 Task: Use the formula "GAMMADIST" in spreadsheet "Project portfolio".
Action: Mouse moved to (122, 106)
Screenshot: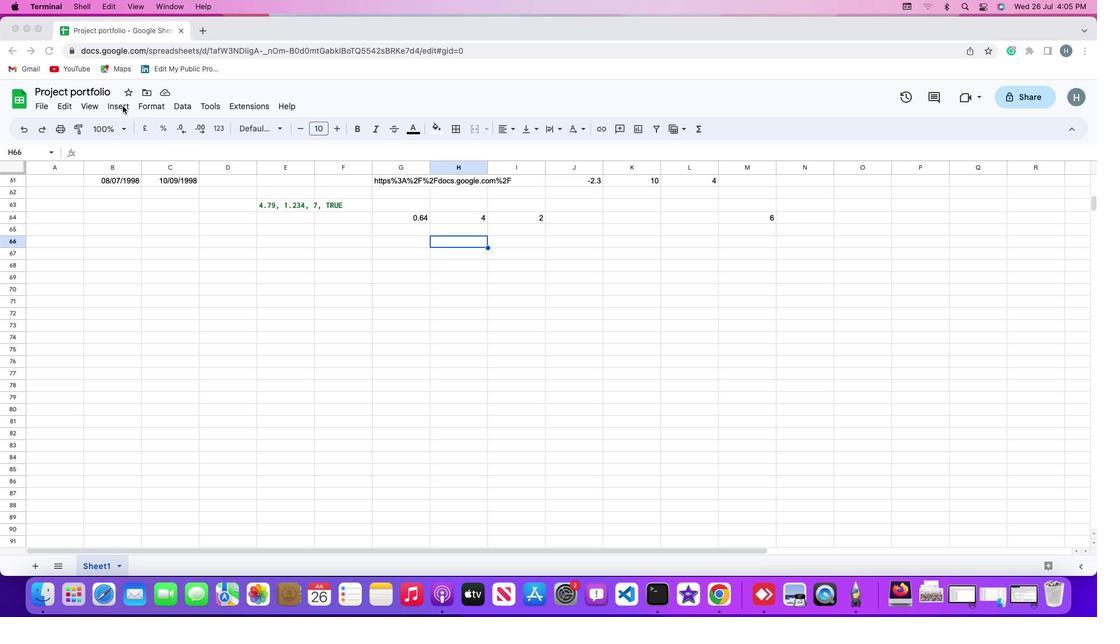 
Action: Mouse pressed left at (122, 106)
Screenshot: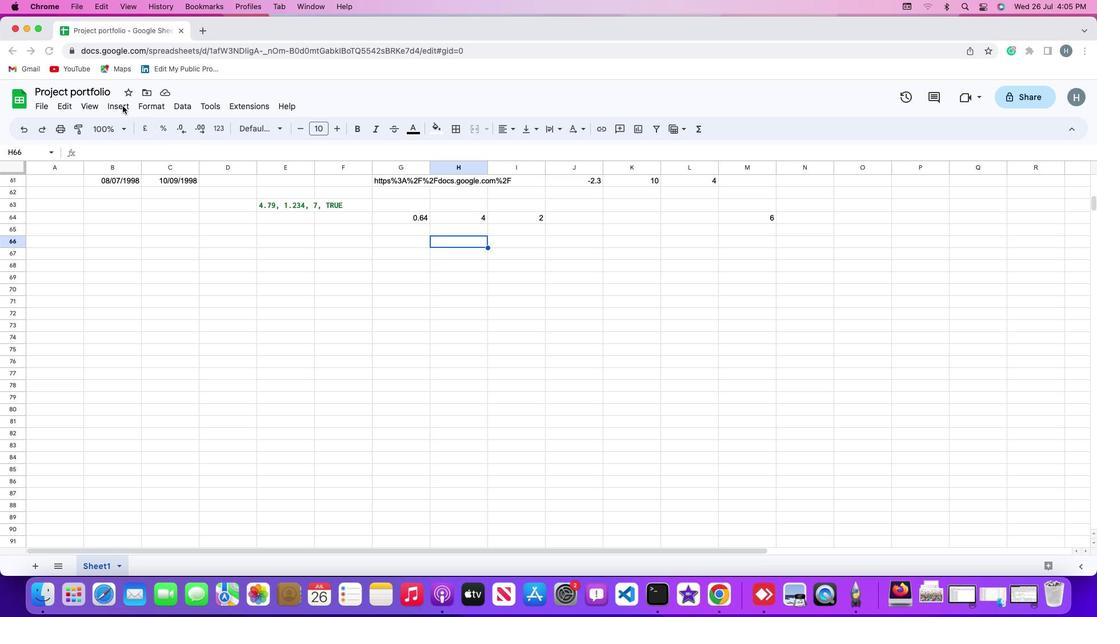 
Action: Mouse moved to (122, 107)
Screenshot: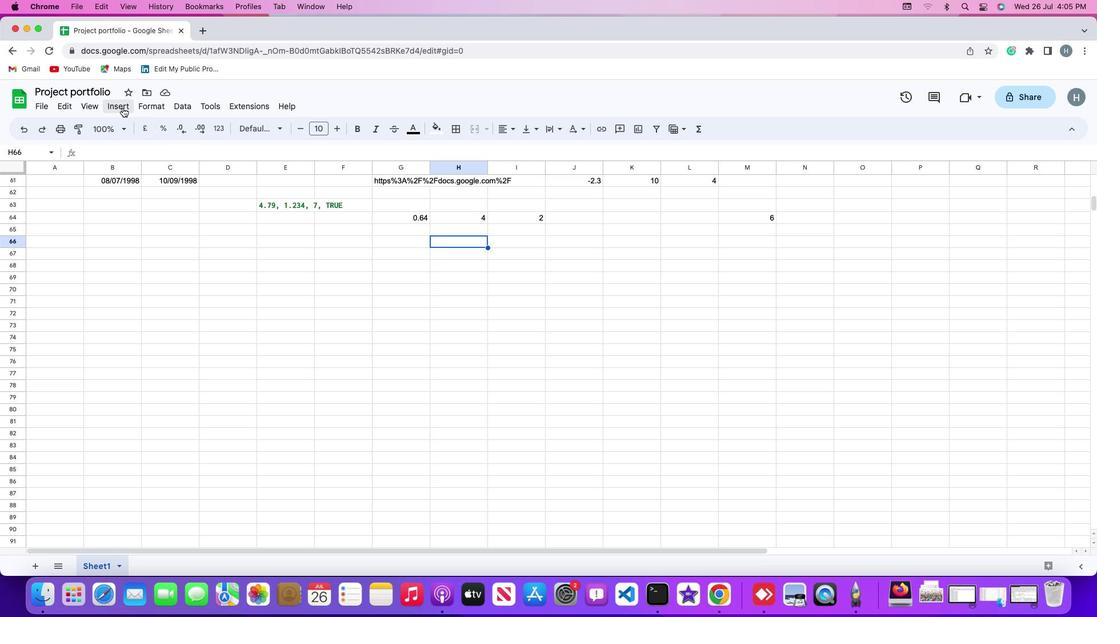 
Action: Mouse pressed left at (122, 107)
Screenshot: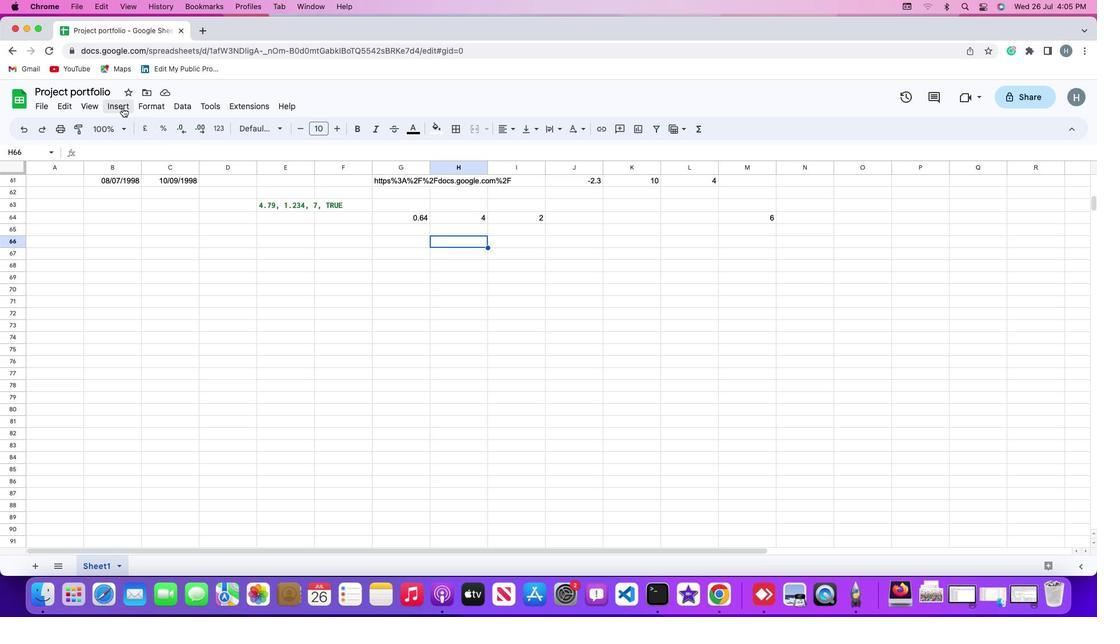 
Action: Mouse moved to (143, 291)
Screenshot: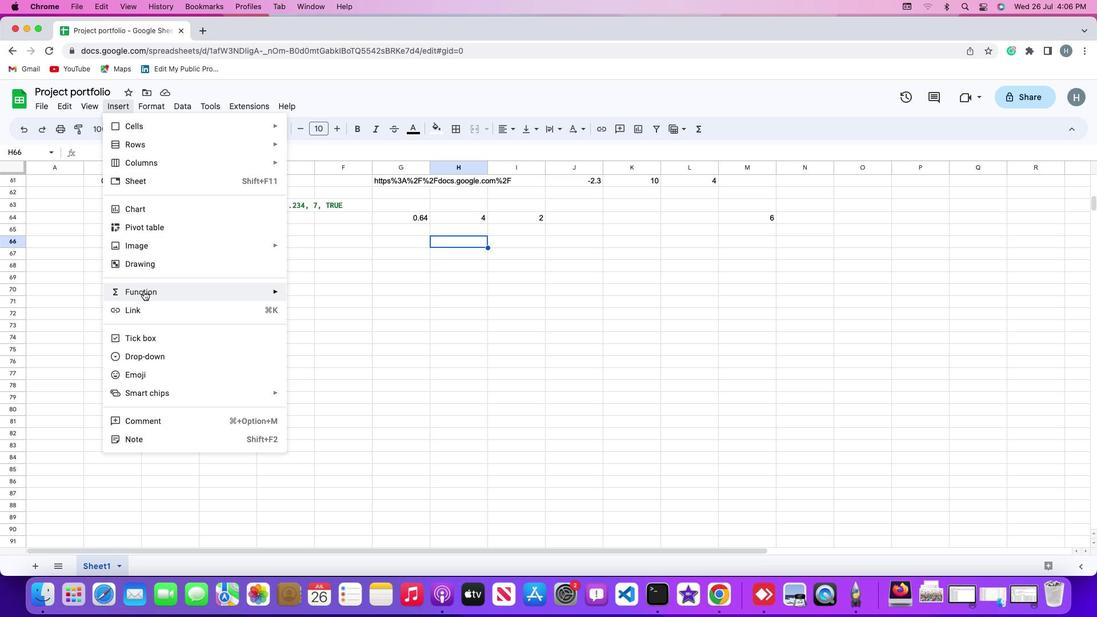 
Action: Mouse pressed left at (143, 291)
Screenshot: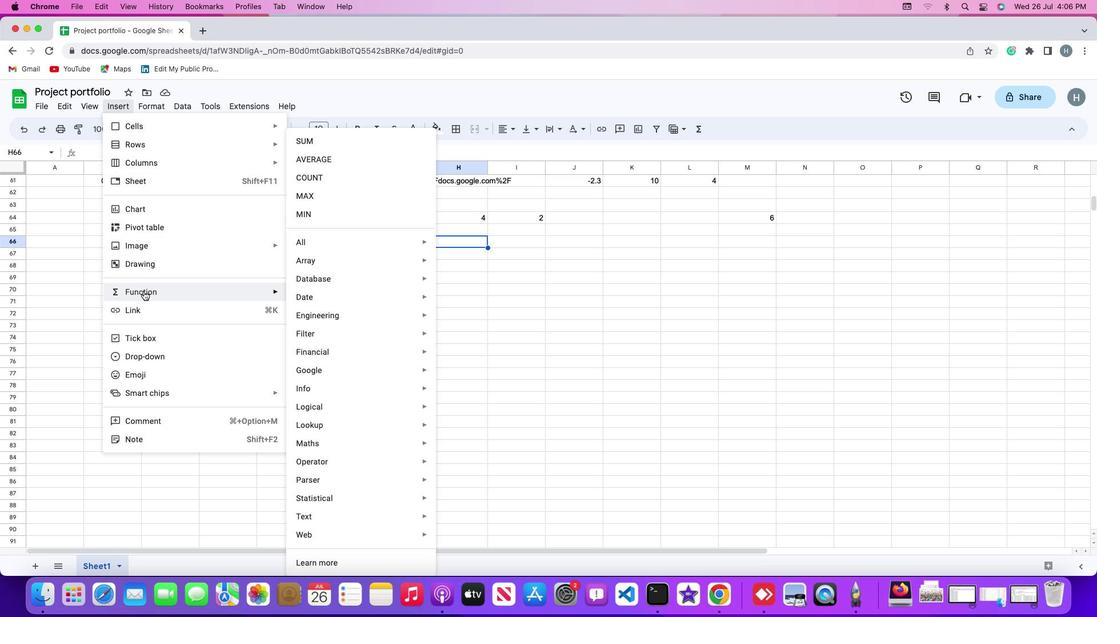 
Action: Mouse moved to (298, 245)
Screenshot: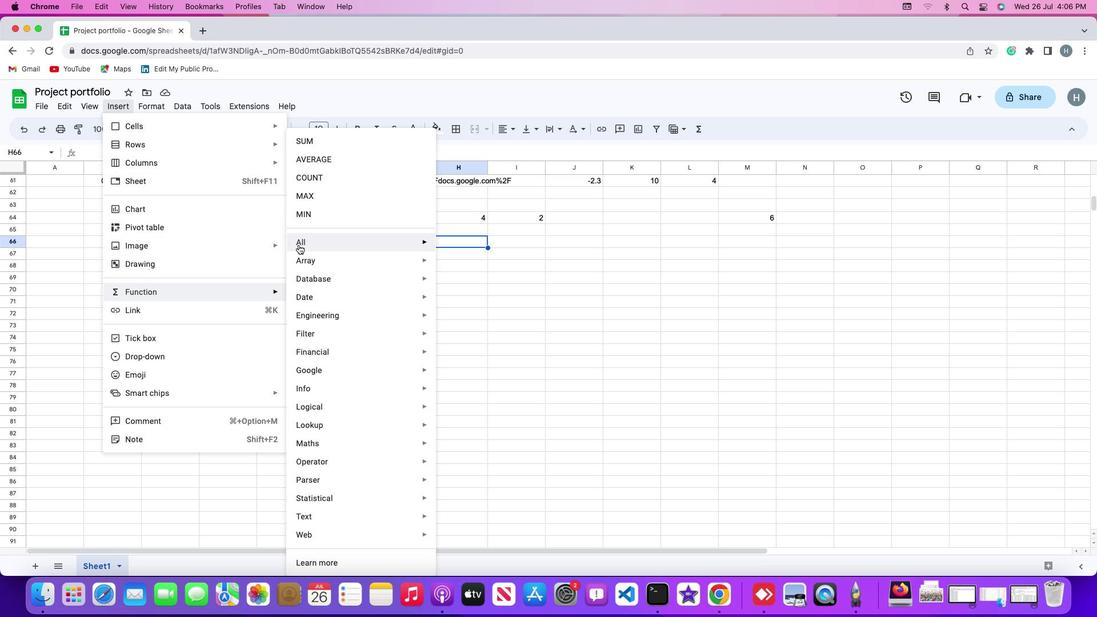 
Action: Mouse pressed left at (298, 245)
Screenshot: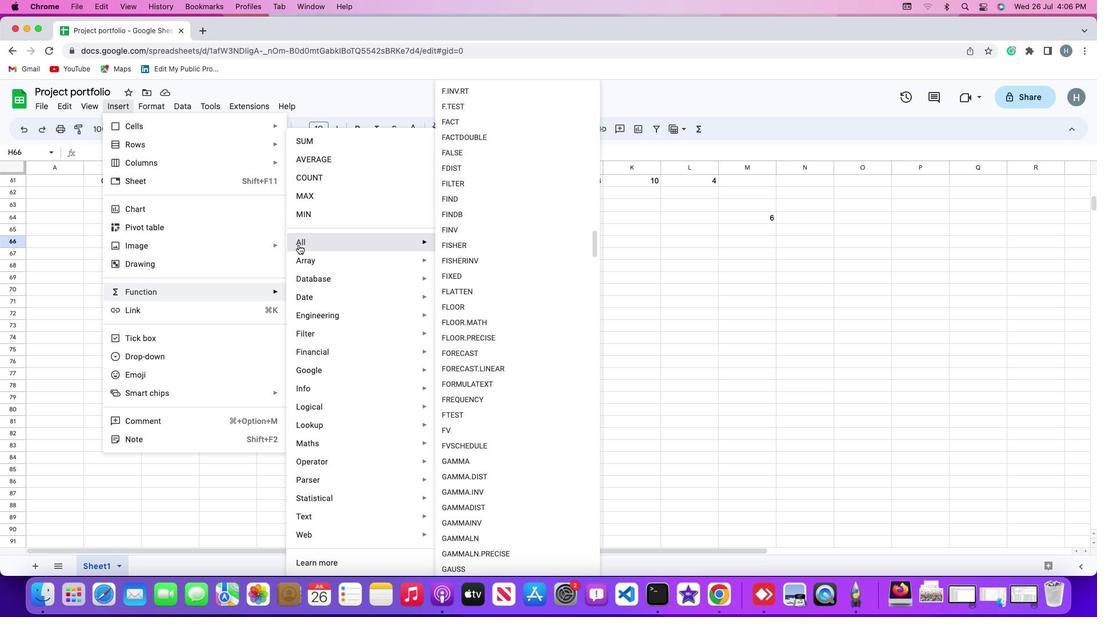 
Action: Mouse moved to (486, 509)
Screenshot: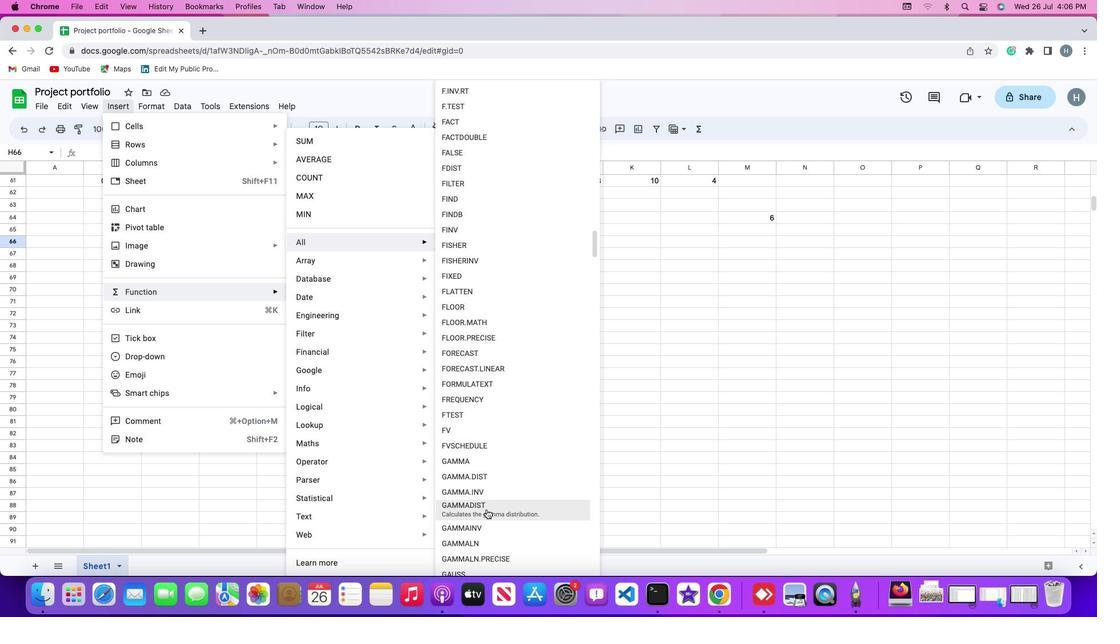 
Action: Mouse pressed left at (486, 509)
Screenshot: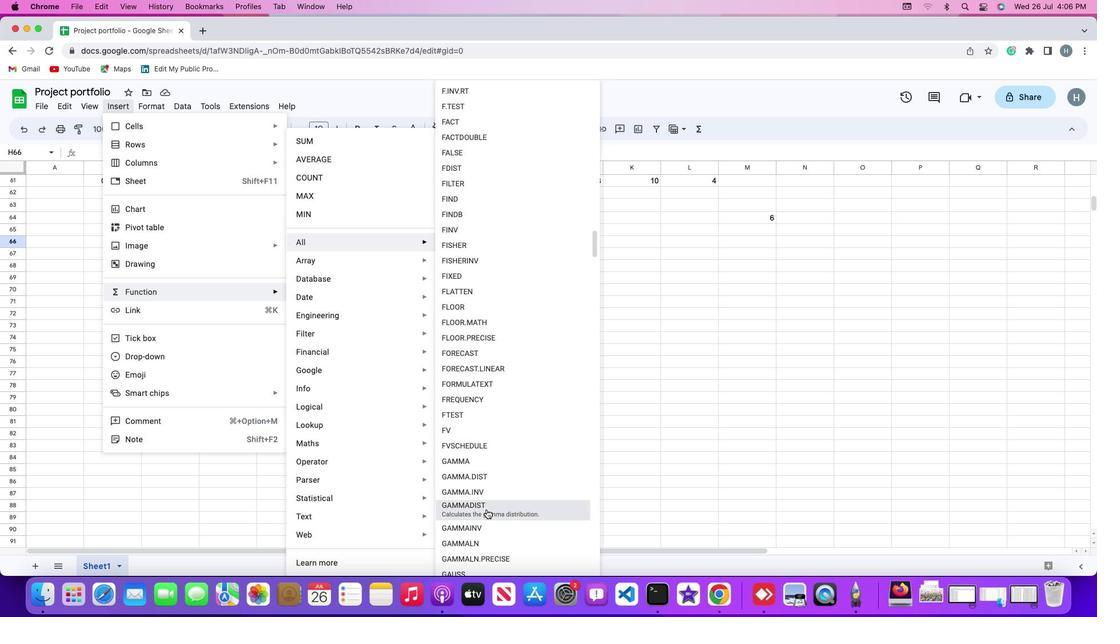 
Action: Mouse moved to (450, 269)
Screenshot: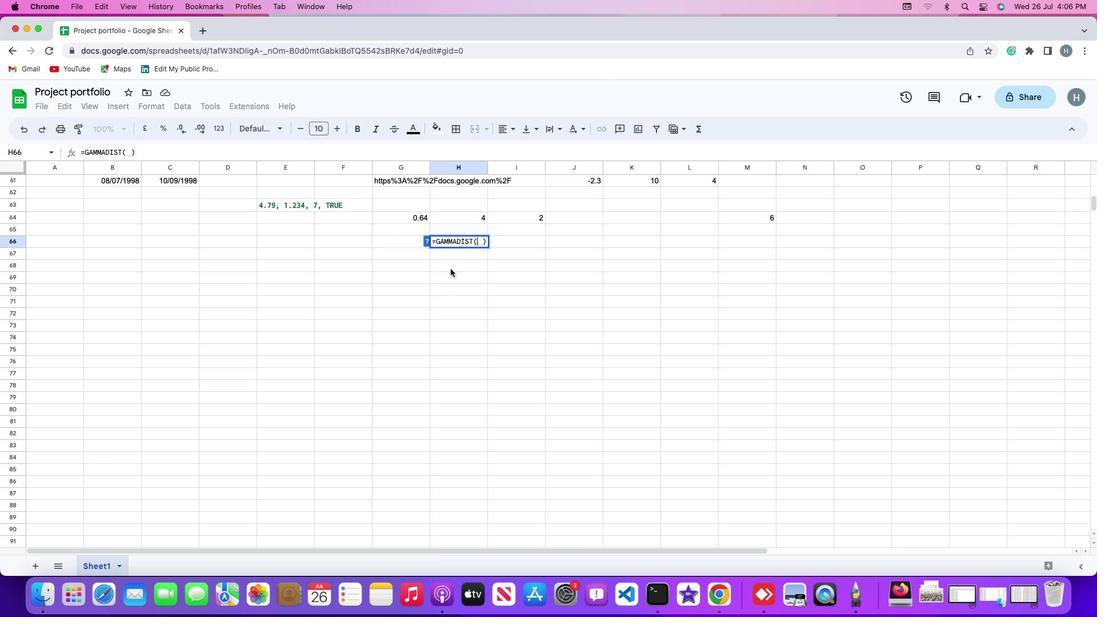 
Action: Key pressed '4''.''7''9'',''1''.''2''3''4'
Screenshot: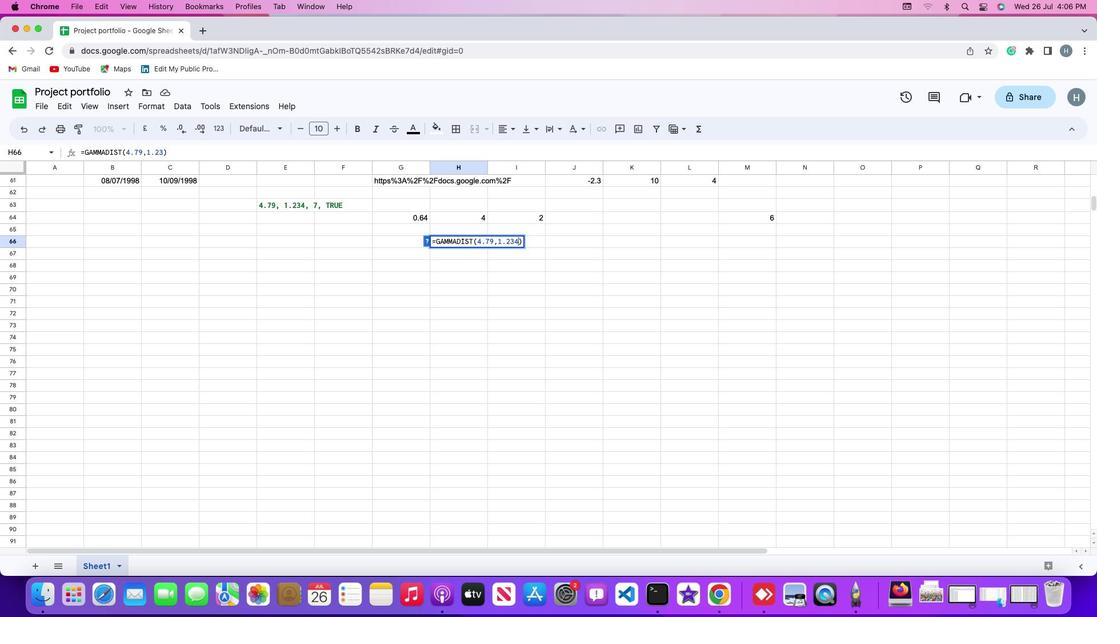 
Action: Mouse moved to (450, 269)
Screenshot: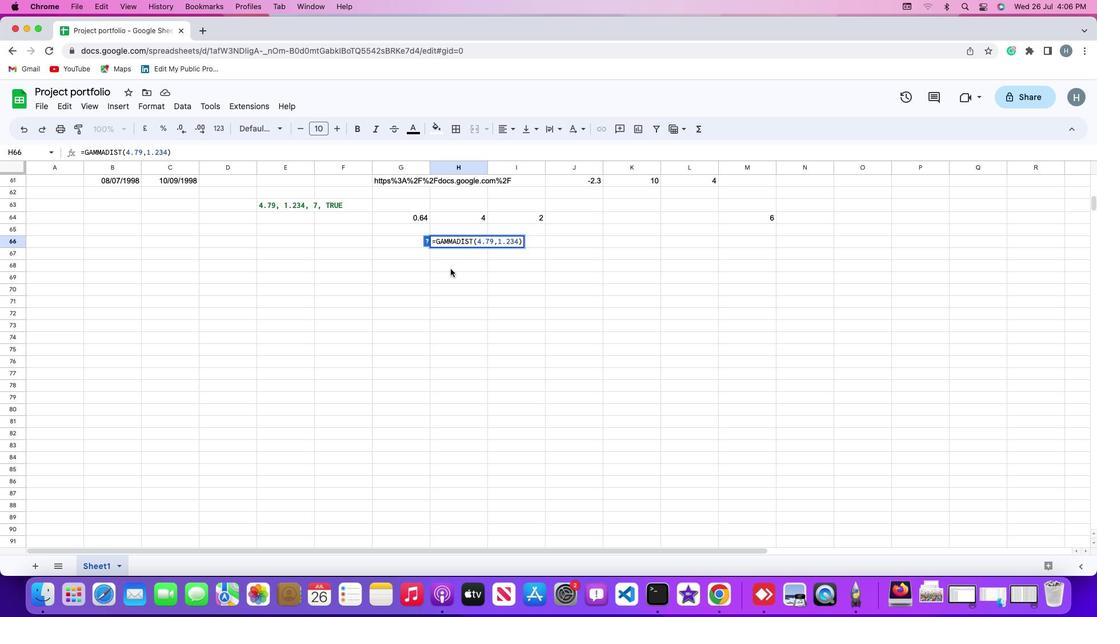 
Action: Key pressed ','
Screenshot: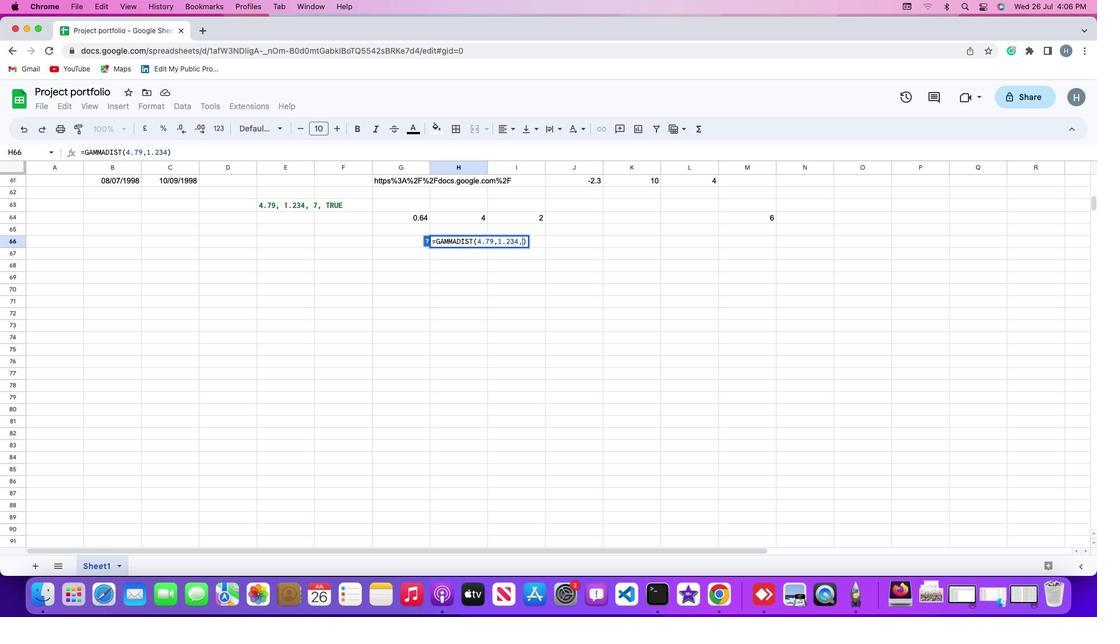 
Action: Mouse moved to (450, 269)
Screenshot: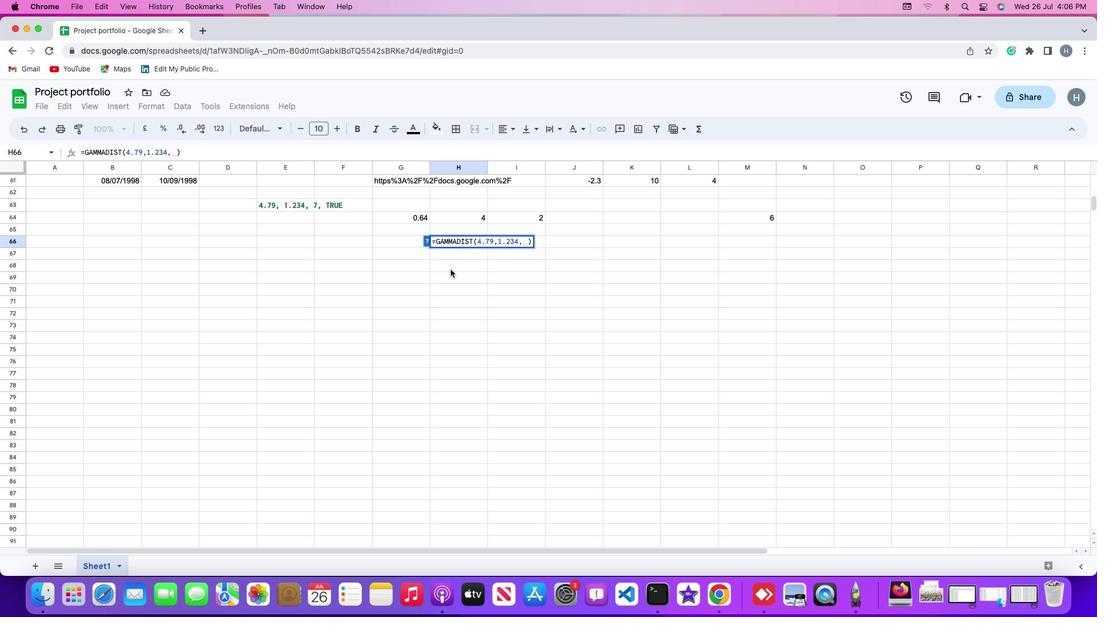 
Action: Key pressed '7'',''t''r''u'
Screenshot: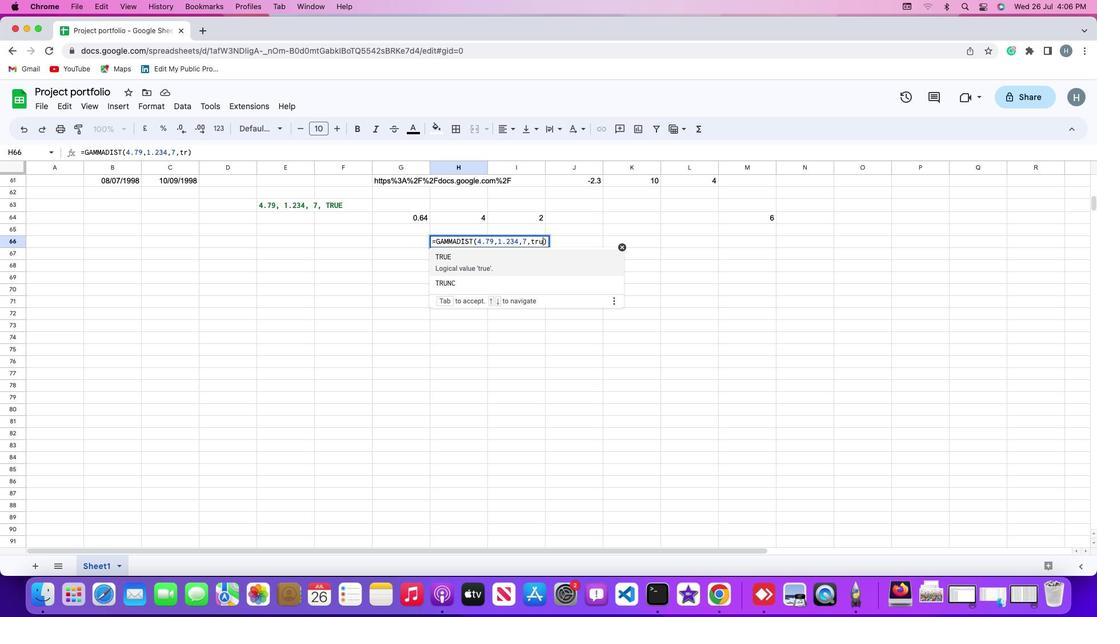 
Action: Mouse moved to (449, 269)
Screenshot: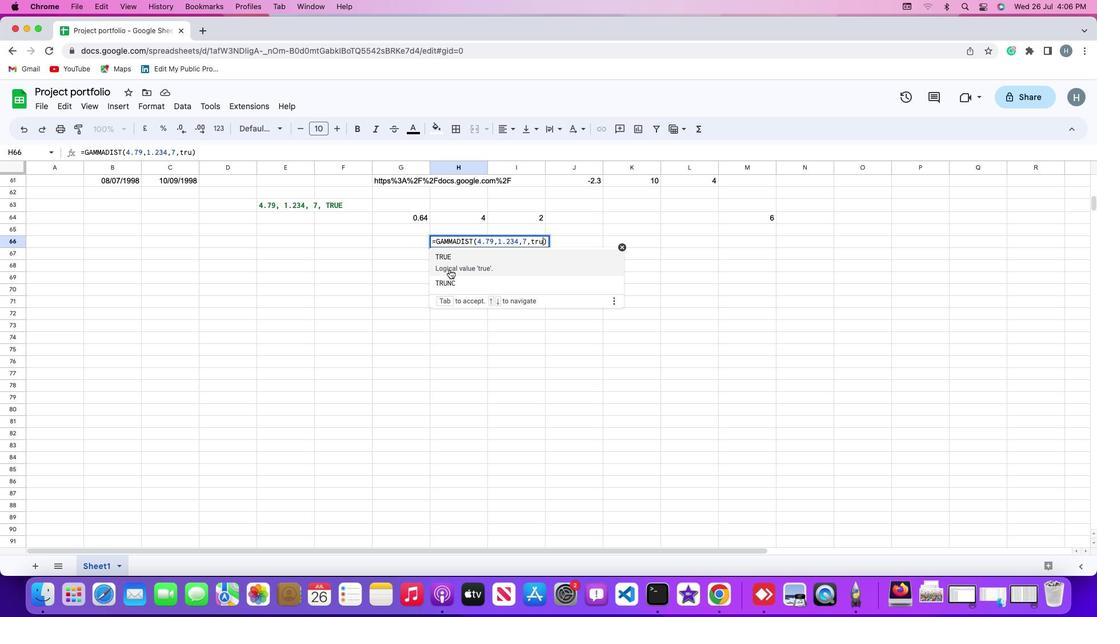 
Action: Key pressed 'e'
Screenshot: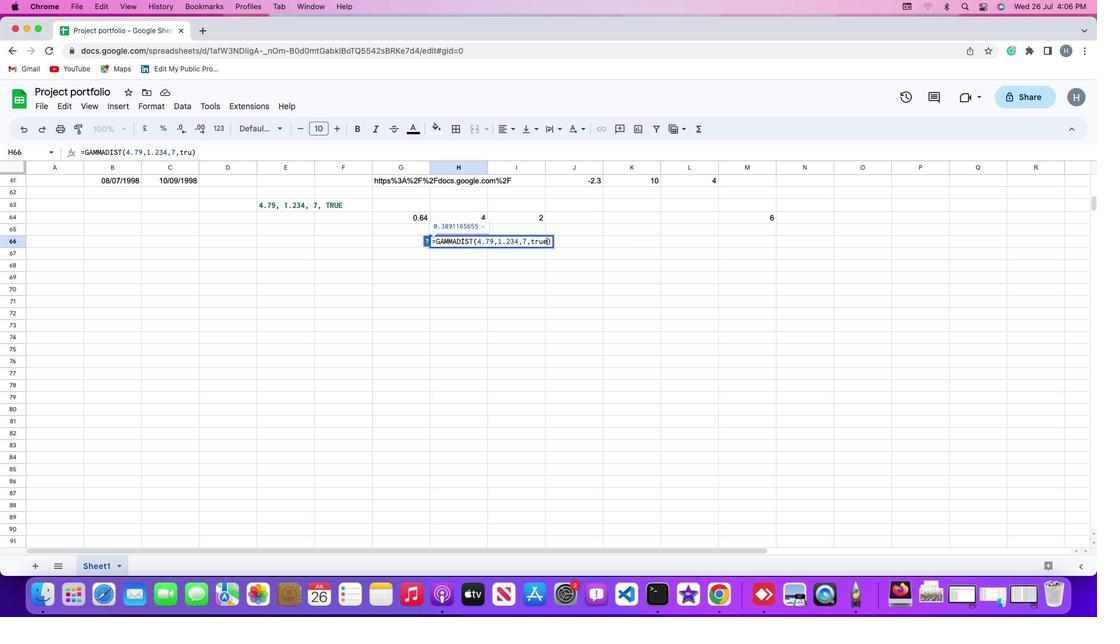 
Action: Mouse moved to (449, 269)
Screenshot: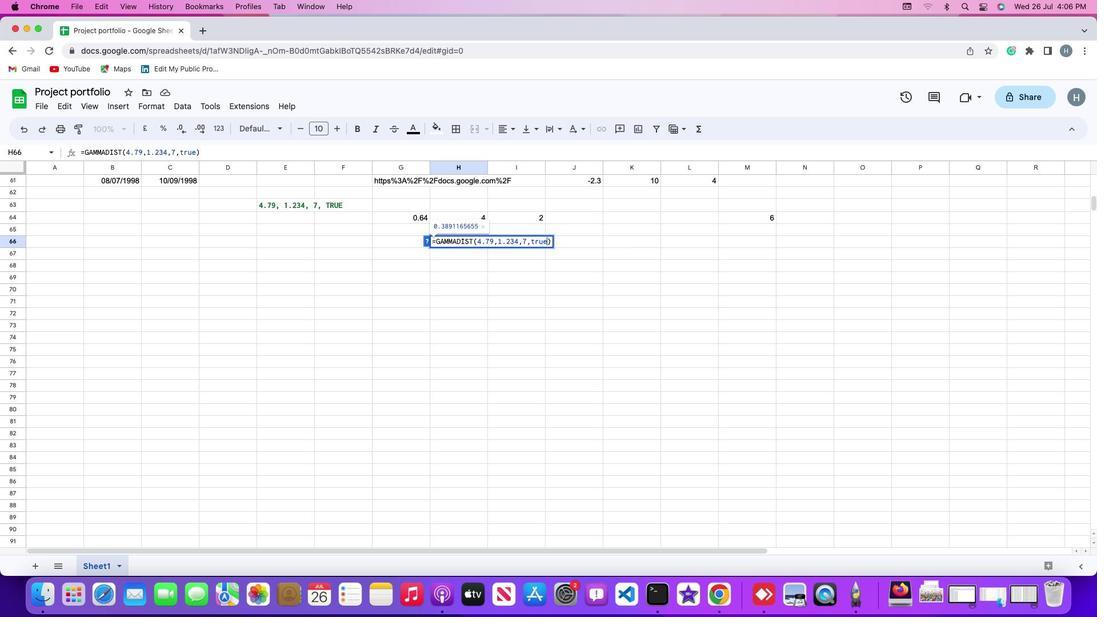 
Action: Key pressed Key.enter
Screenshot: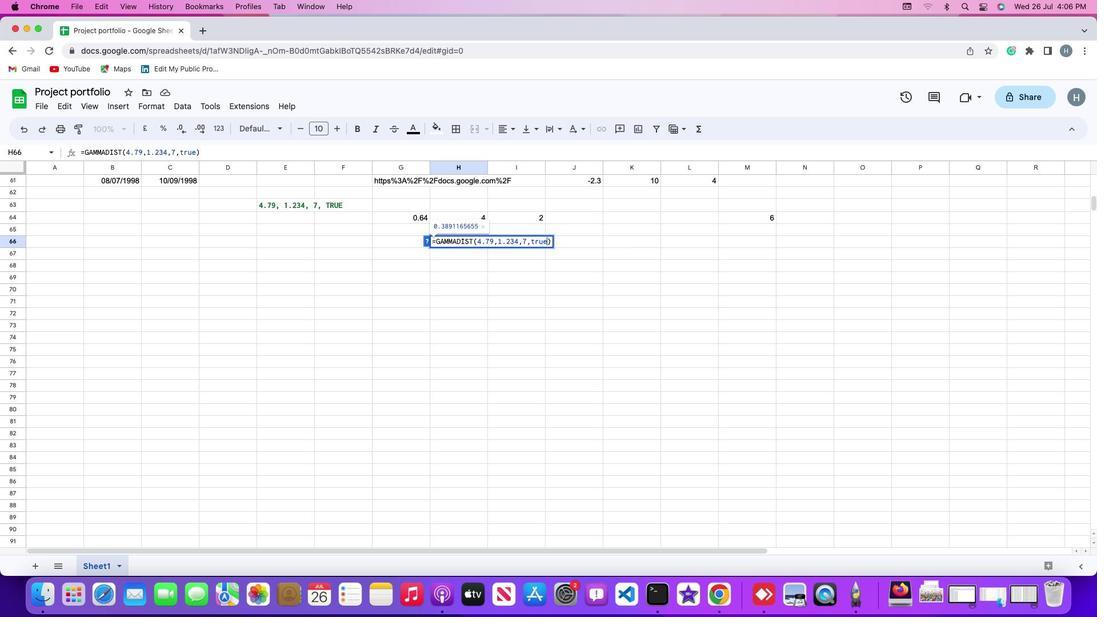 
